 Task: Plan a wildlife safari in Denali National Park, Alaska, and Kenai Fjords National Park, Alaska.
Action: Mouse moved to (153, 79)
Screenshot: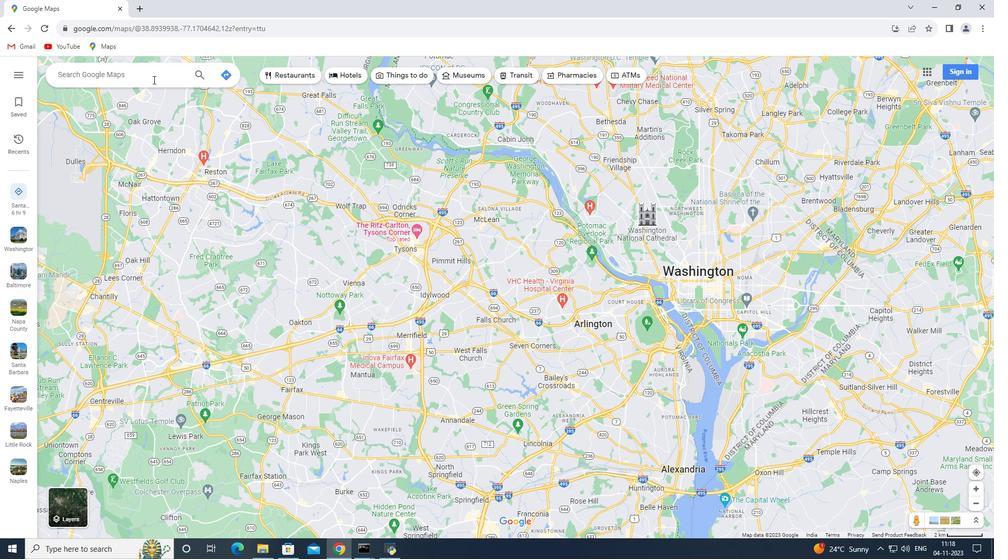 
Action: Mouse pressed left at (153, 79)
Screenshot: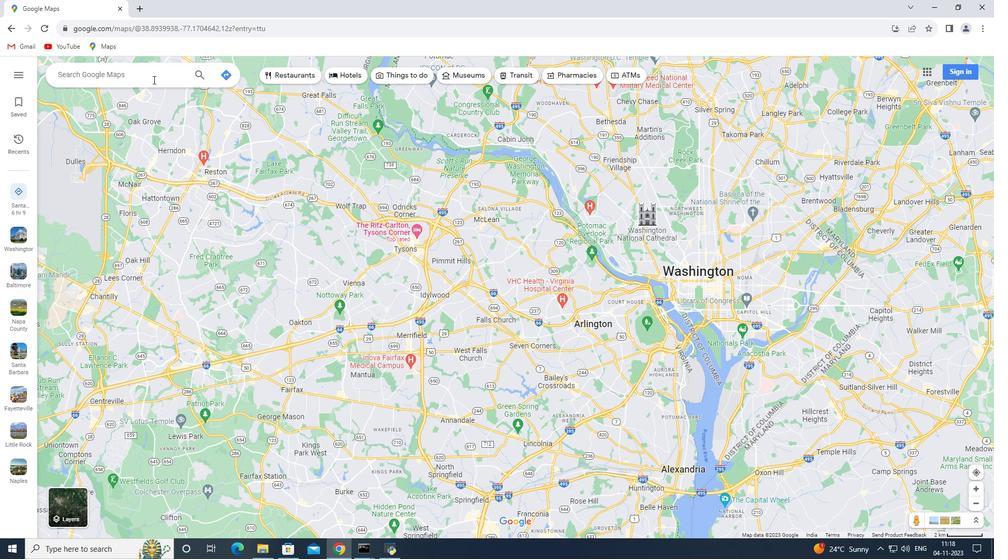 
Action: Key pressed <Key.shift><Key.shift><Key.shift><Key.shift><Key.shift><Key.shift><Key.shift><Key.shift><Key.shift><Key.shift><Key.shift><Key.shift><Key.shift><Key.shift><Key.shift><Key.shift><Key.shift><Key.shift><Key.shift><Key.shift><Key.shift><Key.shift><Key.shift><Key.shift><Key.shift><Key.shift><Key.shift><Key.shift><Key.shift>Denali<Key.space><Key.shift>National<Key.space><Key.shift>Park,<Key.space><Key.shift>Alaska<Key.enter>
Screenshot: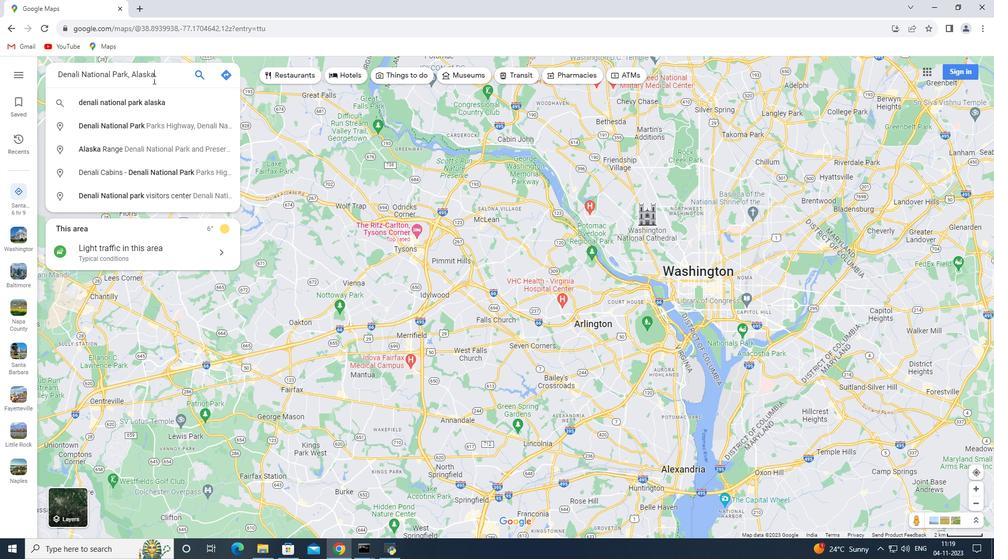 
Action: Mouse moved to (137, 269)
Screenshot: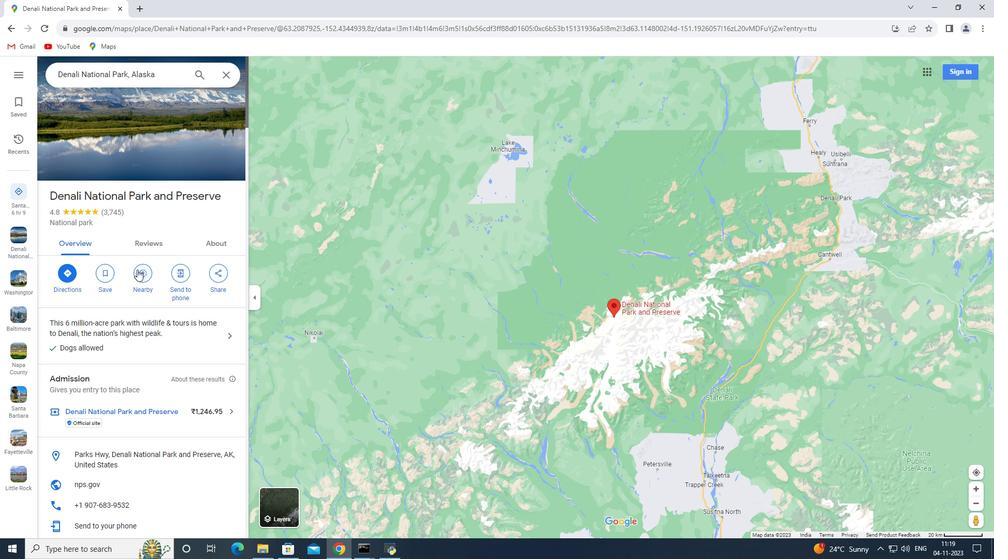 
Action: Mouse pressed left at (137, 269)
Screenshot: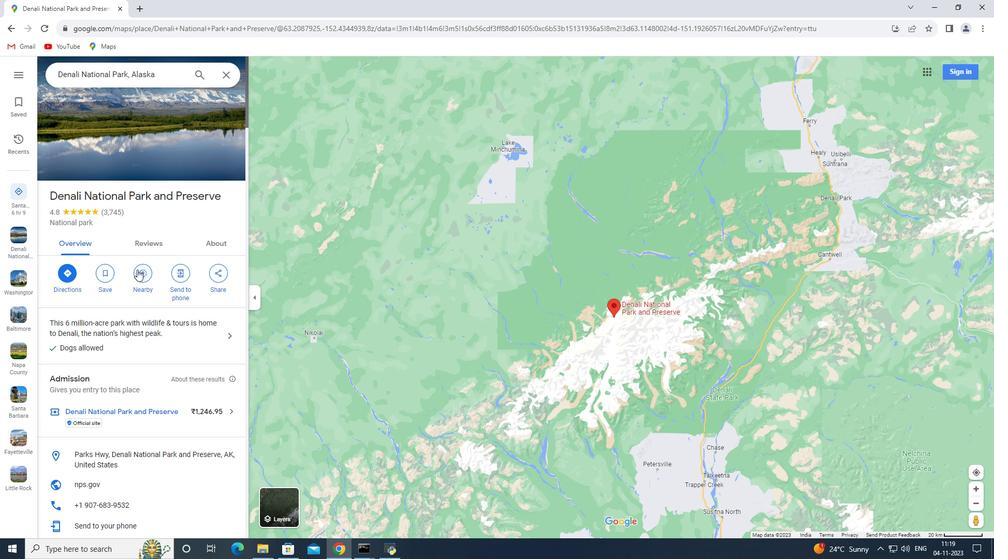
Action: Mouse moved to (137, 270)
Screenshot: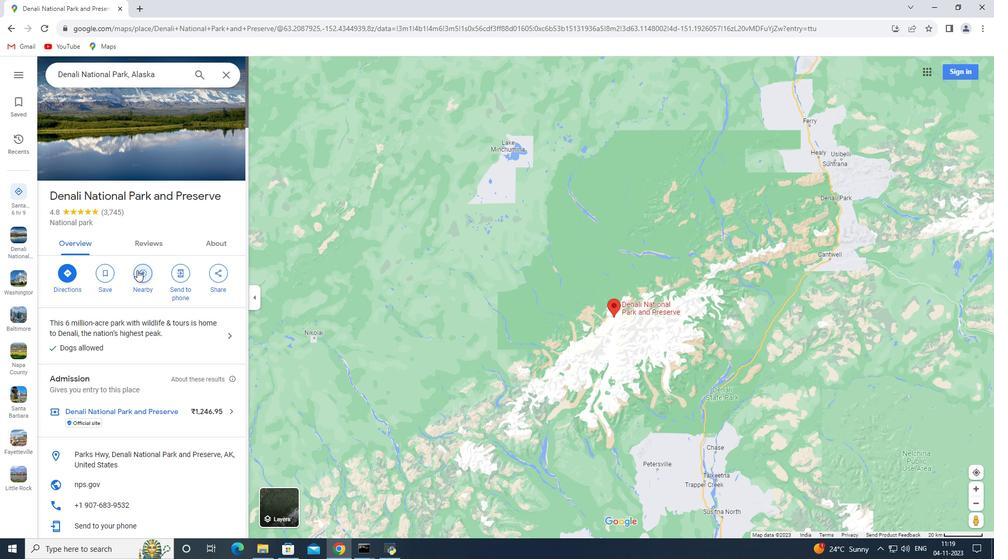 
Action: Key pressed wildlife<Key.space>safari<Key.enter>
Screenshot: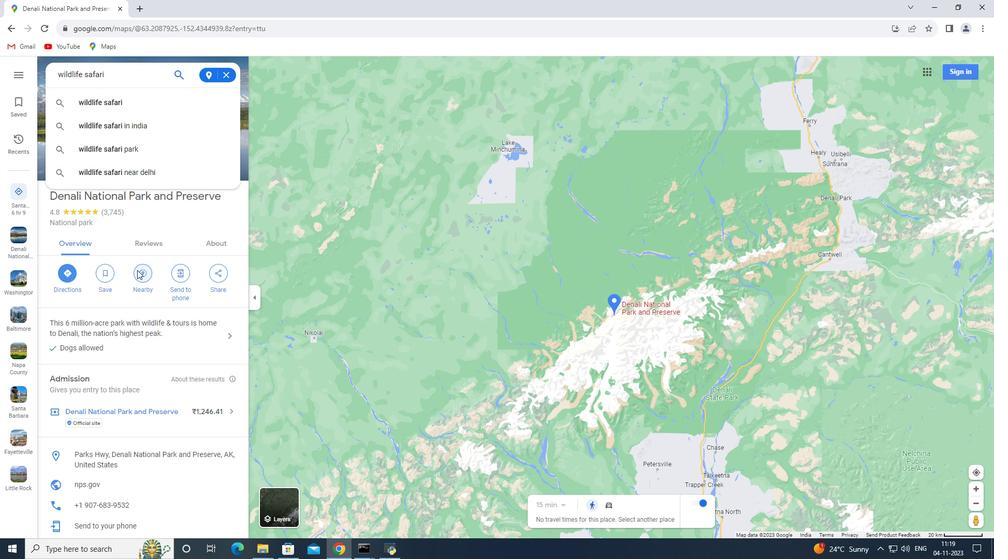 
Action: Mouse moved to (226, 76)
Screenshot: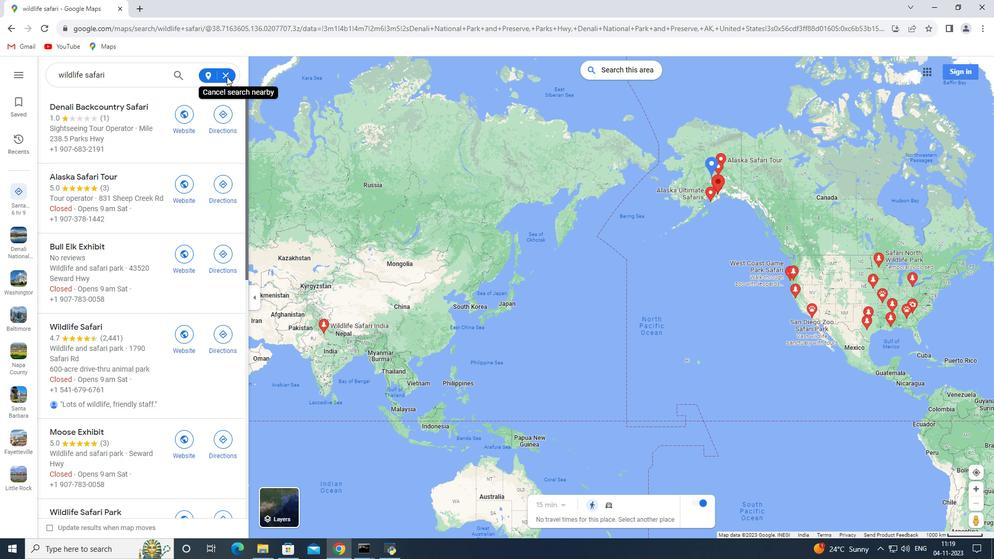 
Action: Mouse pressed left at (226, 76)
Screenshot: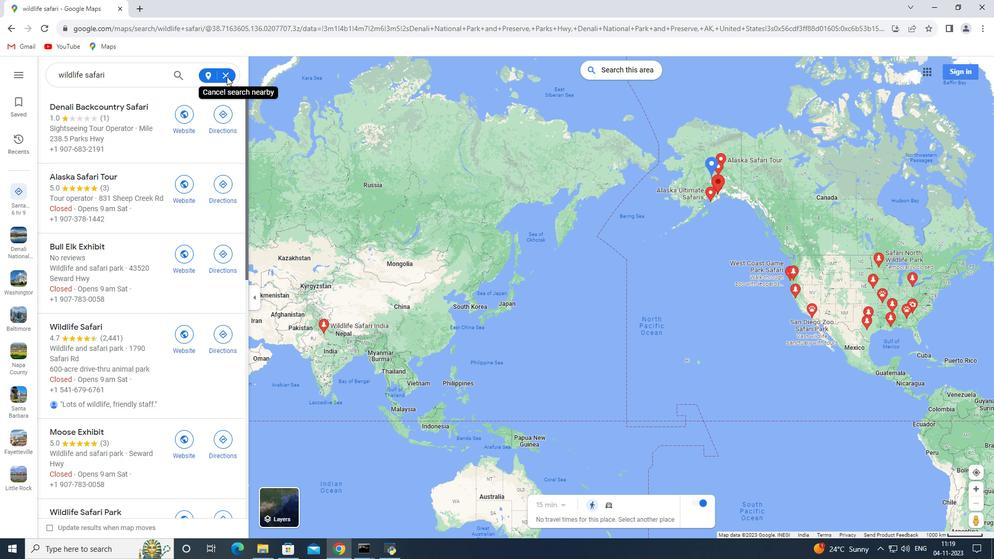 
Action: Mouse moved to (225, 76)
Screenshot: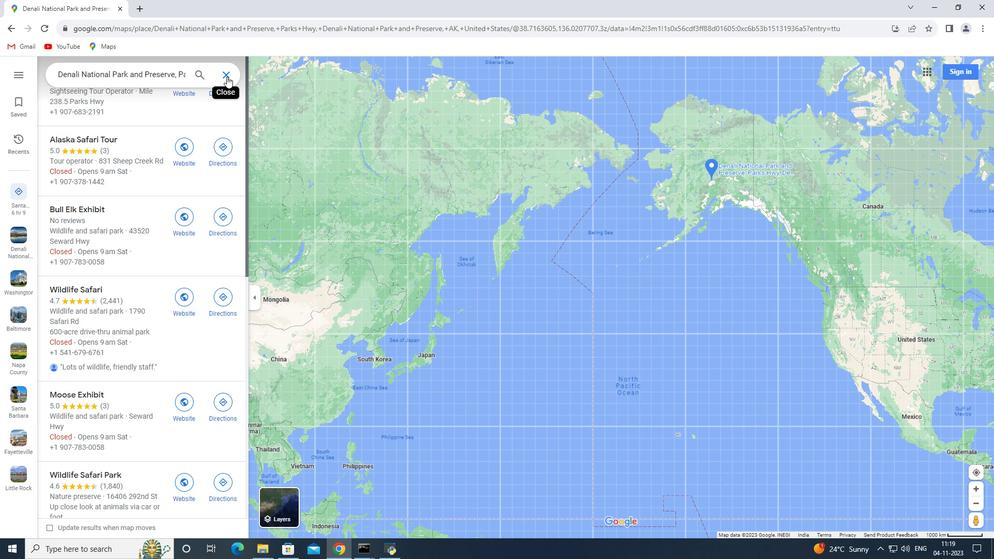 
Action: Mouse pressed left at (225, 76)
Screenshot: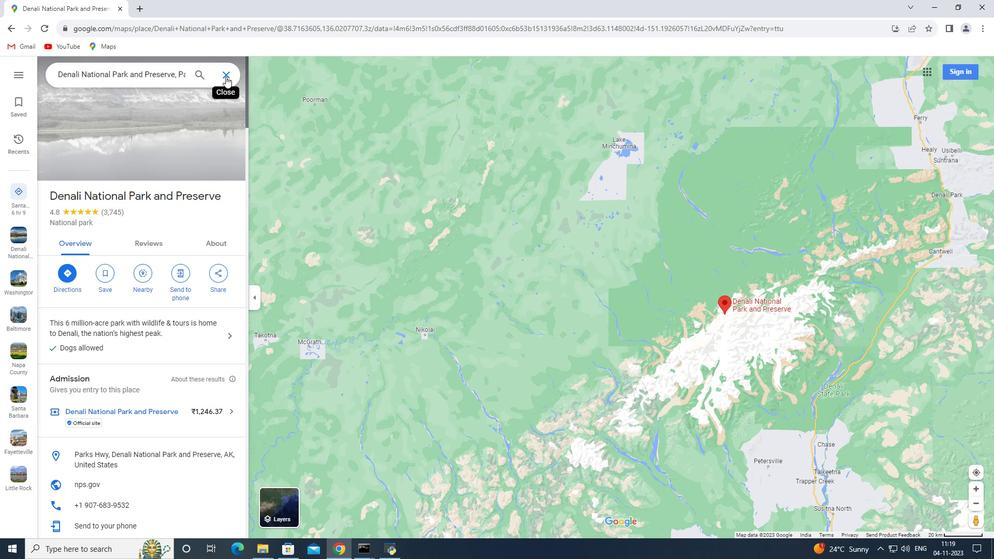 
Action: Mouse moved to (155, 73)
Screenshot: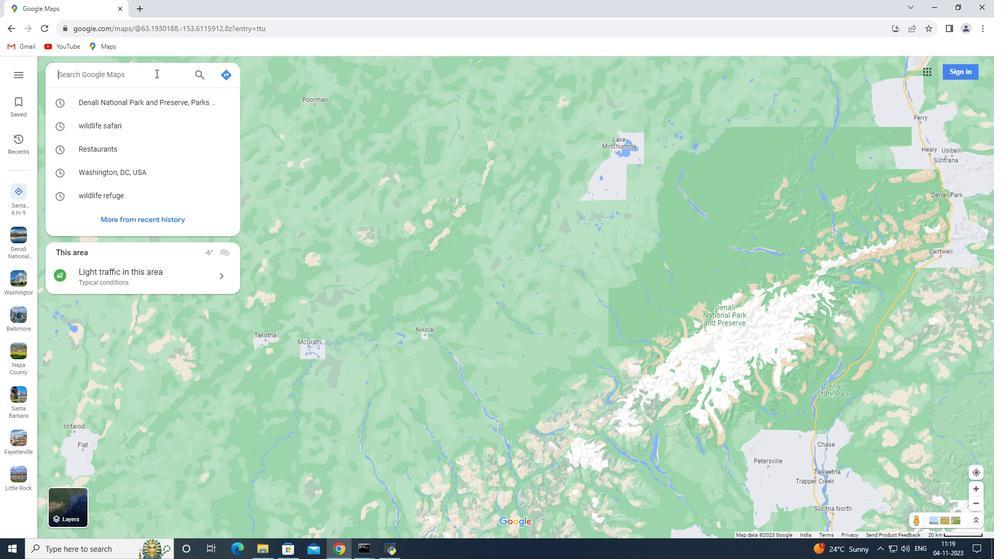 
Action: Key pressed <Key.shift_r>Kenai<Key.space><Key.shift><Key.shift><Key.shift><Key.shift>Fjords<Key.space><Key.shift>National<Key.space><Key.shift>Park,<Key.space><Key.shift>Alaska<Key.enter>
Screenshot: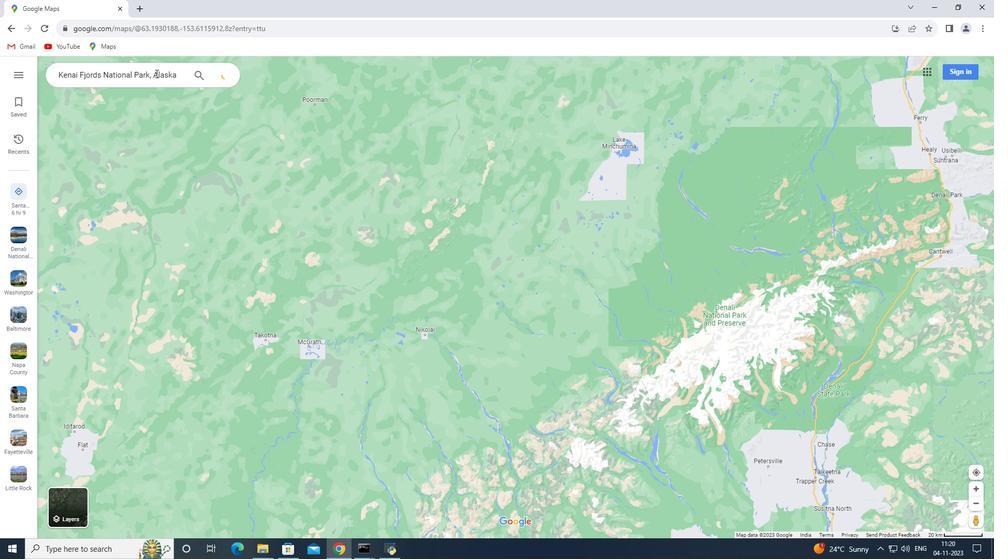 
Action: Mouse moved to (143, 272)
Screenshot: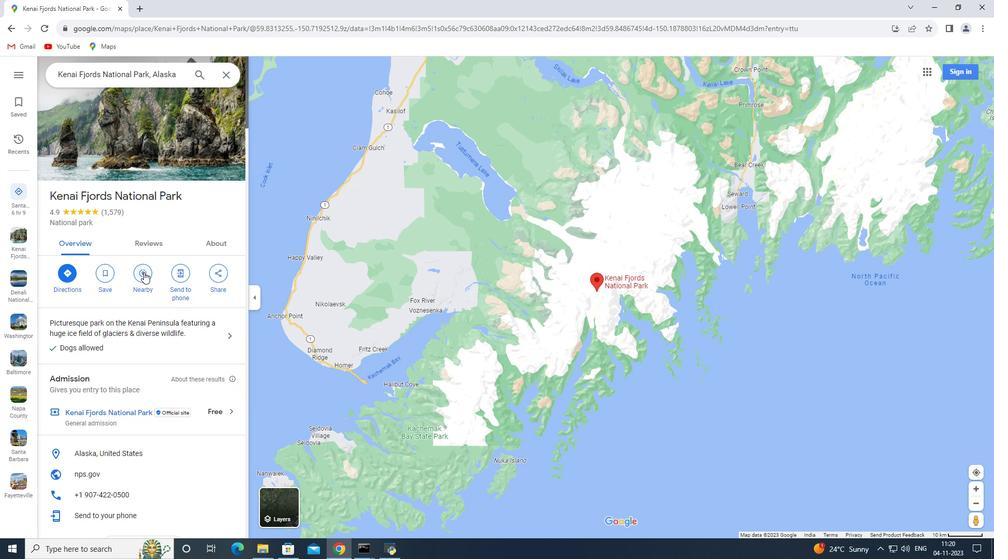 
Action: Mouse pressed left at (143, 272)
Screenshot: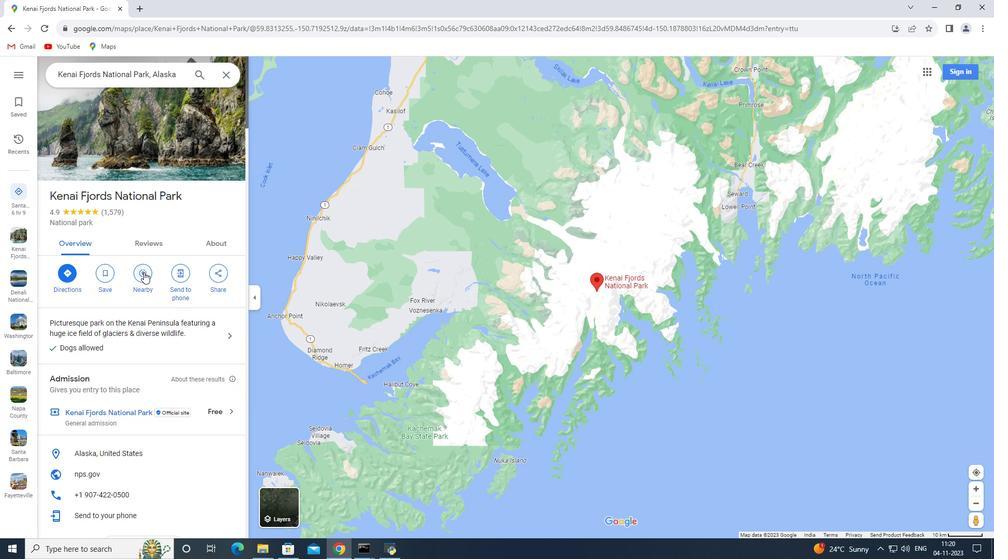 
Action: Key pressed wildlife<Key.space>safari<Key.enter>
Screenshot: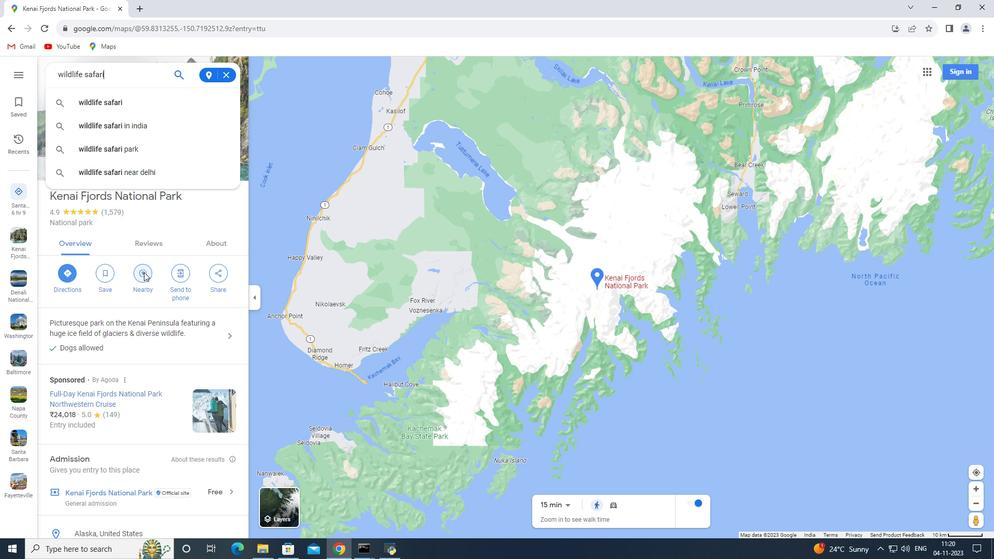 
